 Task: Set the forecast range of multiple forecasts
Action: Mouse moved to (104, 148)
Screenshot: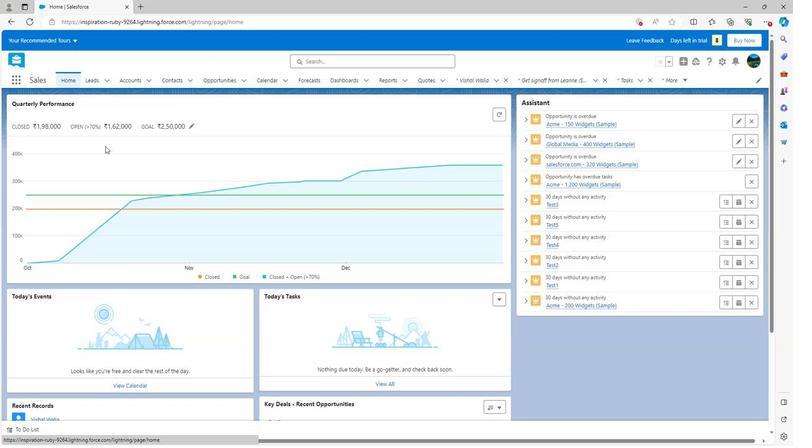 
Action: Mouse scrolled (104, 147) with delta (0, 0)
Screenshot: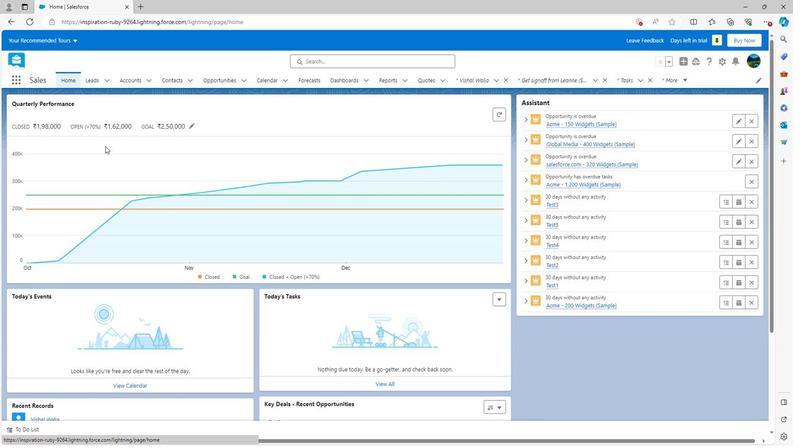 
Action: Mouse scrolled (104, 147) with delta (0, 0)
Screenshot: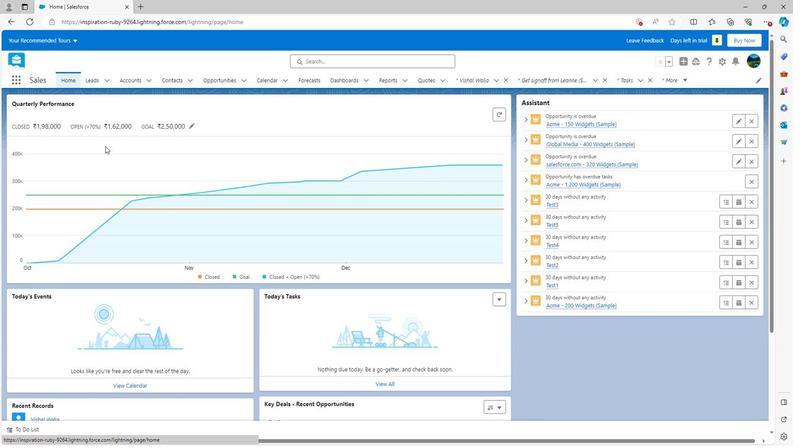 
Action: Mouse scrolled (104, 147) with delta (0, 0)
Screenshot: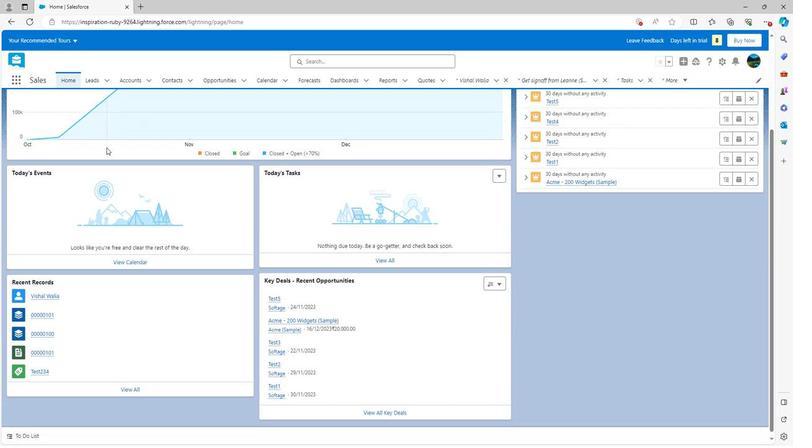 
Action: Mouse scrolled (104, 147) with delta (0, 0)
Screenshot: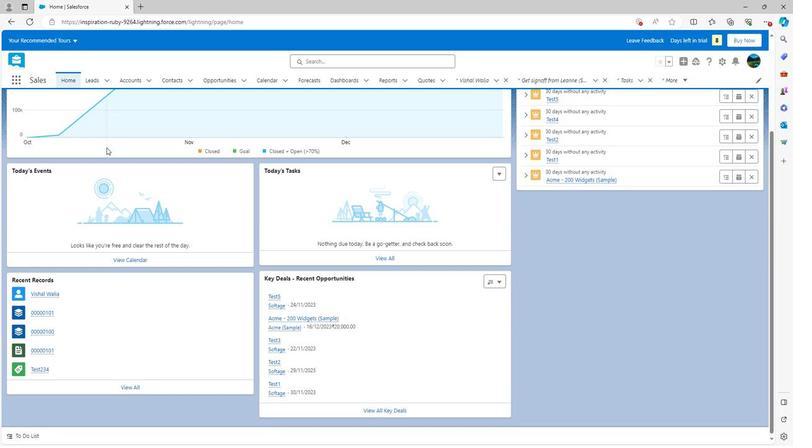 
Action: Mouse moved to (104, 148)
Screenshot: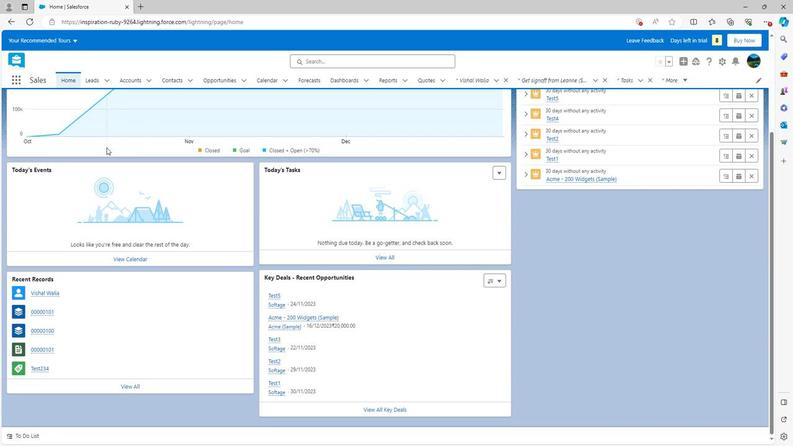 
Action: Mouse scrolled (104, 148) with delta (0, 0)
Screenshot: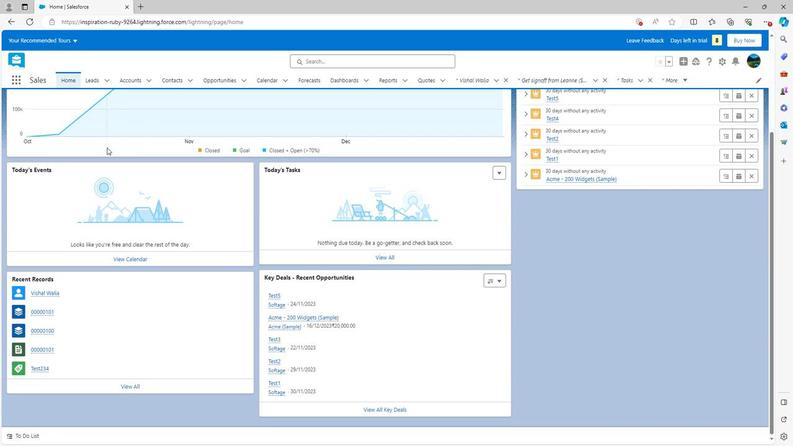 
Action: Mouse scrolled (104, 148) with delta (0, 0)
Screenshot: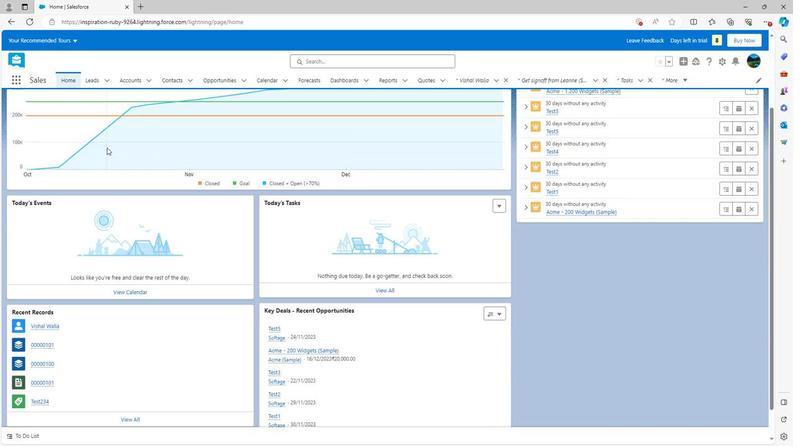 
Action: Mouse scrolled (104, 148) with delta (0, 0)
Screenshot: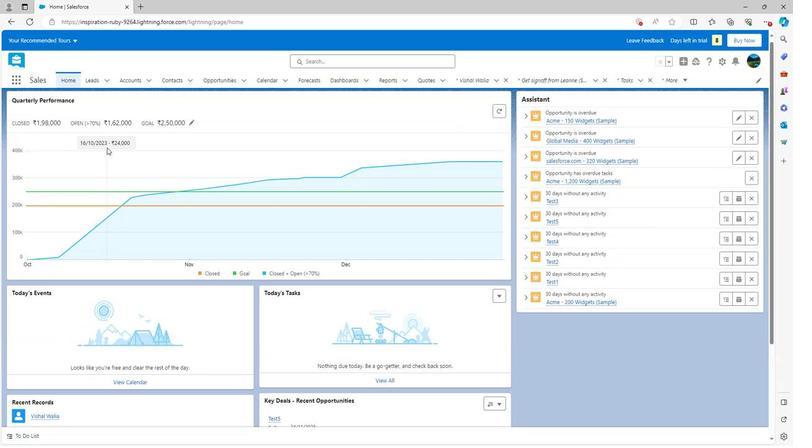 
Action: Mouse scrolled (104, 148) with delta (0, 0)
Screenshot: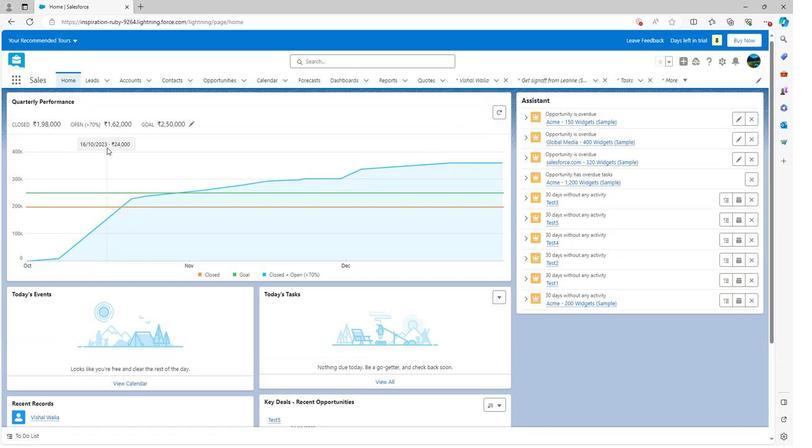 
Action: Mouse scrolled (104, 148) with delta (0, 0)
Screenshot: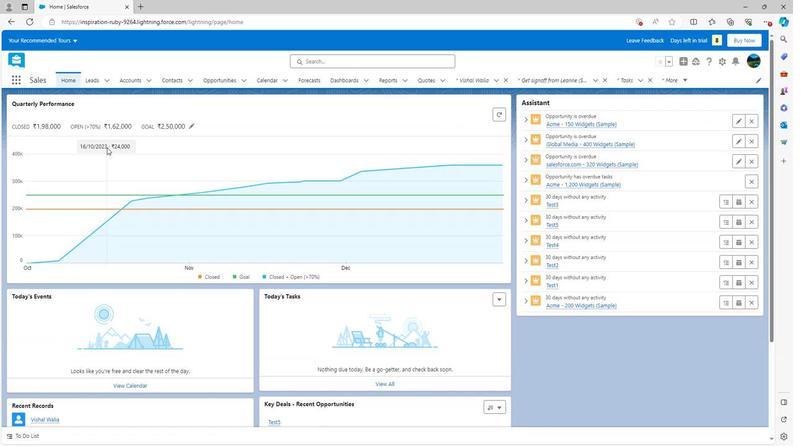 
Action: Mouse moved to (313, 79)
Screenshot: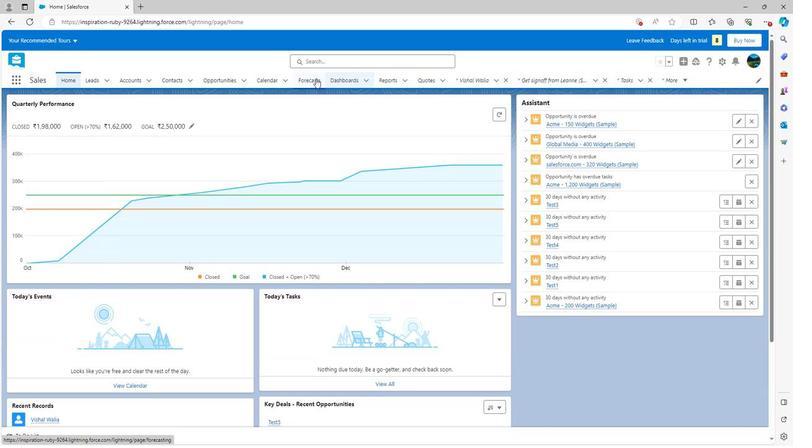 
Action: Mouse pressed left at (313, 79)
Screenshot: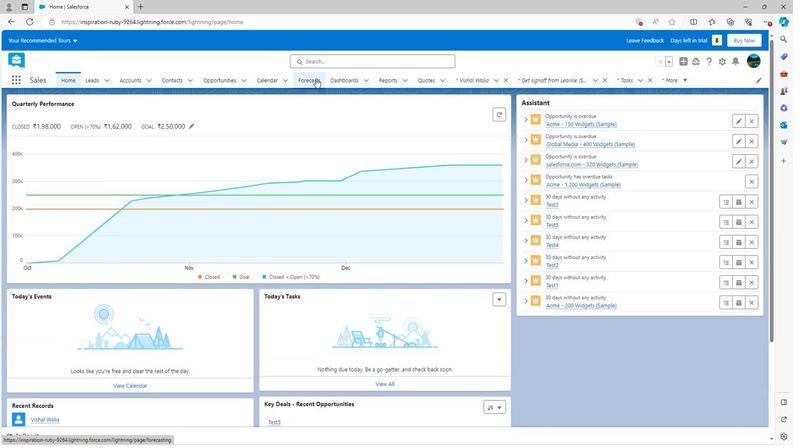 
Action: Mouse moved to (691, 105)
Screenshot: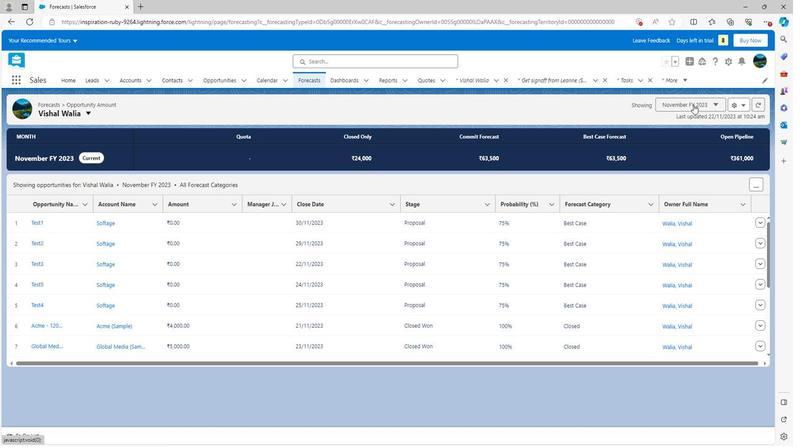 
Action: Mouse pressed left at (691, 105)
Screenshot: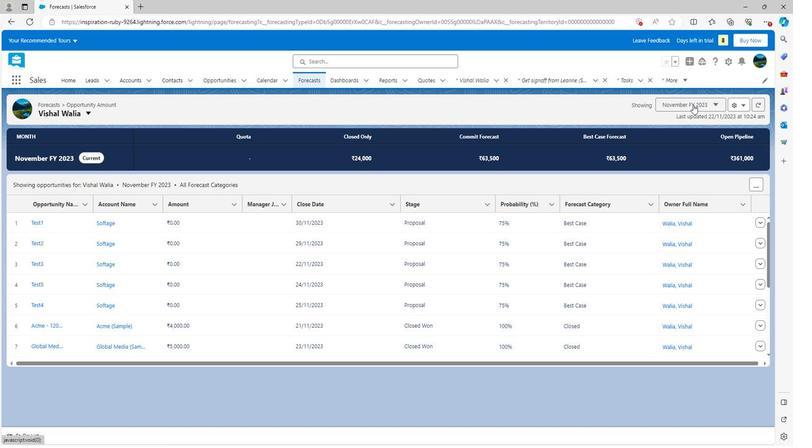 
Action: Mouse moved to (326, 256)
Screenshot: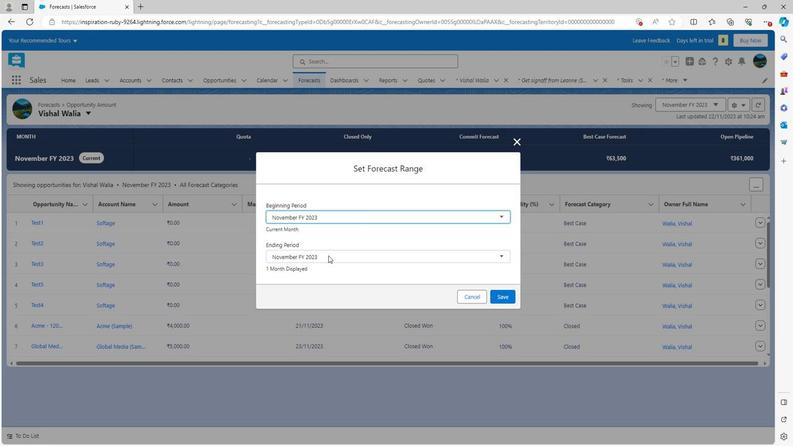 
Action: Mouse scrolled (326, 255) with delta (0, 0)
Screenshot: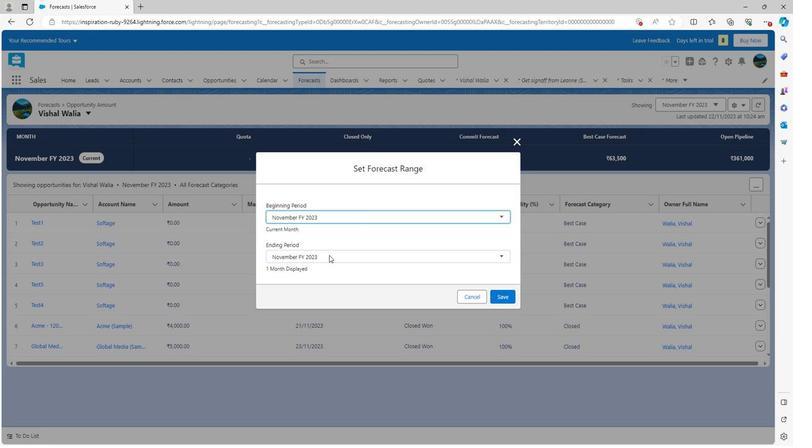 
Action: Mouse scrolled (326, 255) with delta (0, 0)
Screenshot: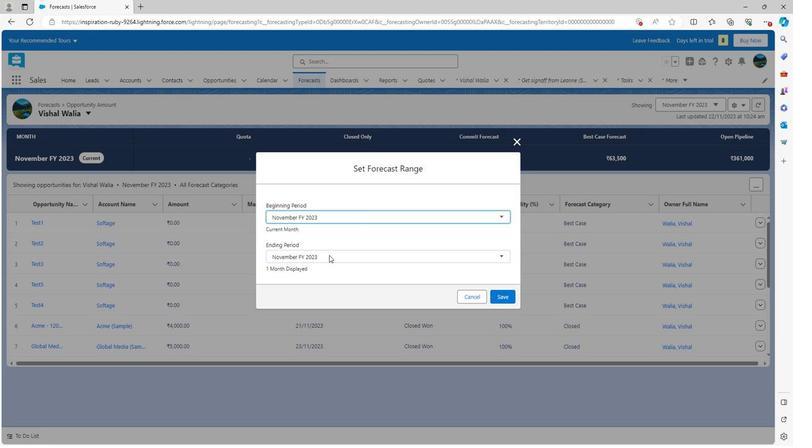 
Action: Mouse moved to (498, 297)
Screenshot: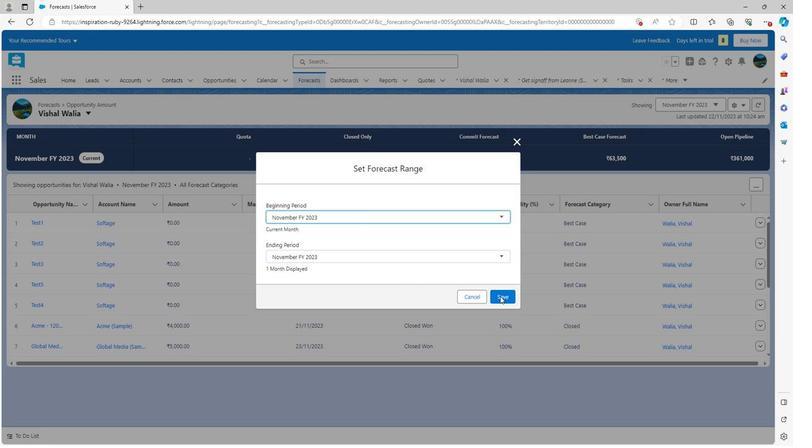 
Action: Mouse pressed left at (498, 297)
Screenshot: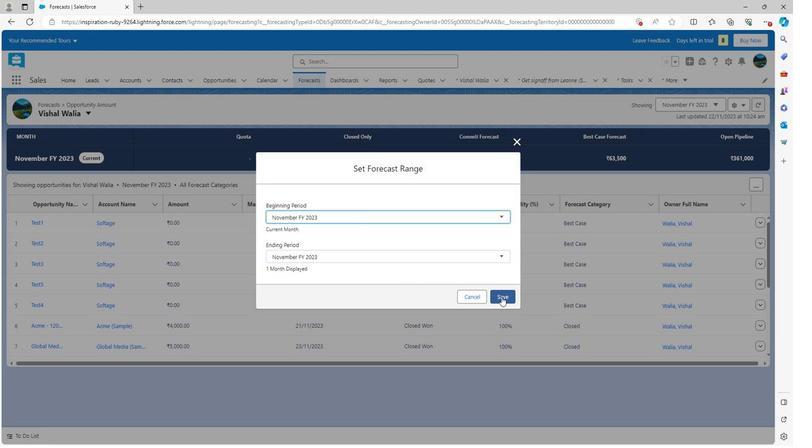 
Action: Mouse moved to (500, 273)
Screenshot: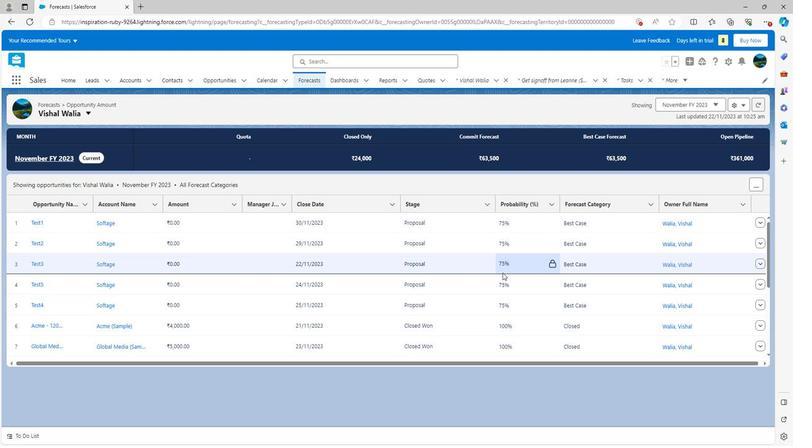 
Action: Mouse scrolled (500, 272) with delta (0, 0)
Screenshot: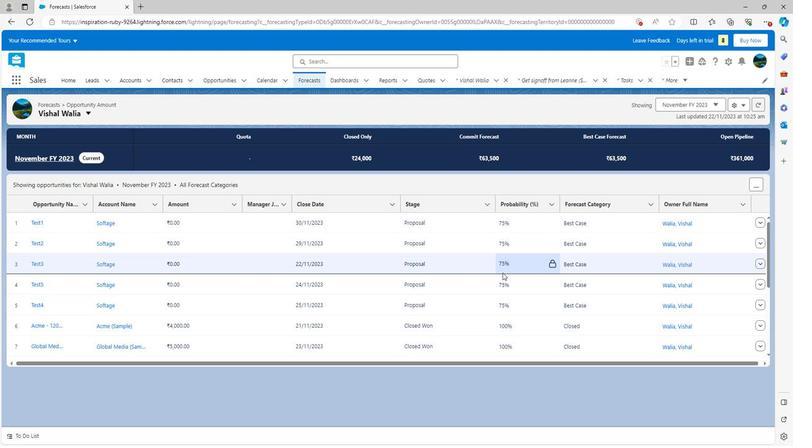 
Action: Mouse scrolled (500, 272) with delta (0, 0)
Screenshot: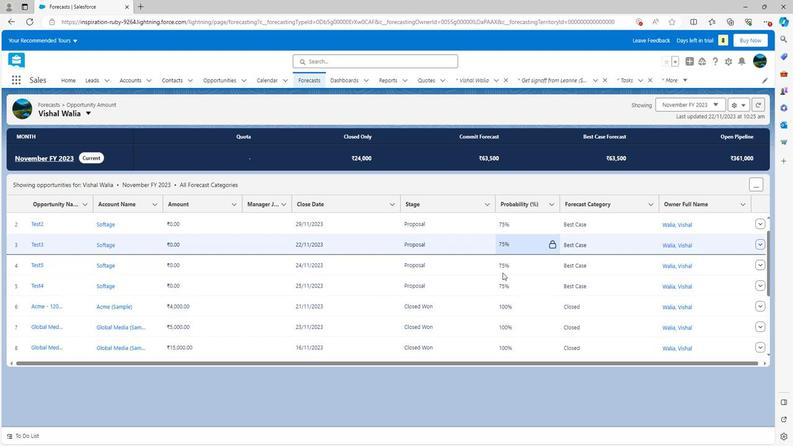 
Action: Mouse scrolled (500, 272) with delta (0, 0)
Screenshot: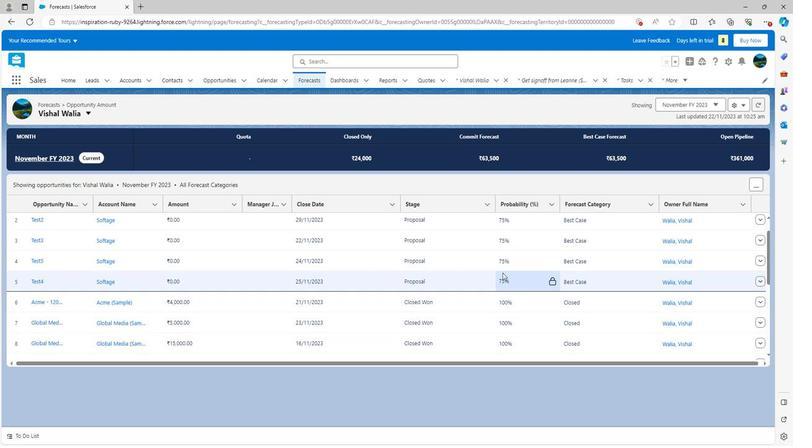 
Action: Mouse moved to (500, 273)
Screenshot: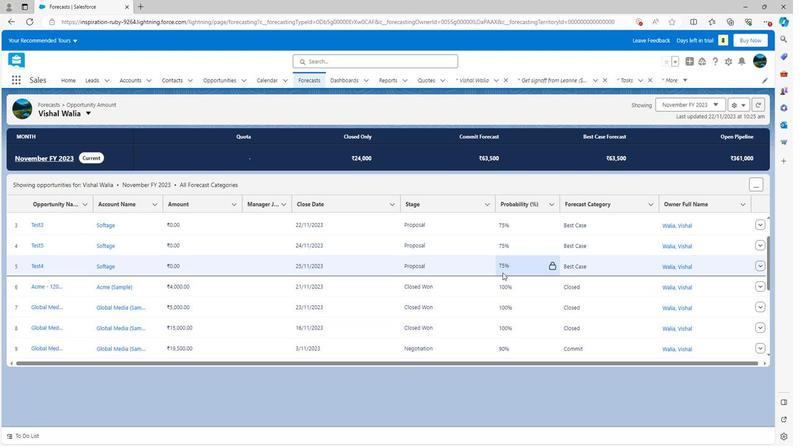 
Action: Mouse scrolled (500, 273) with delta (0, 0)
Screenshot: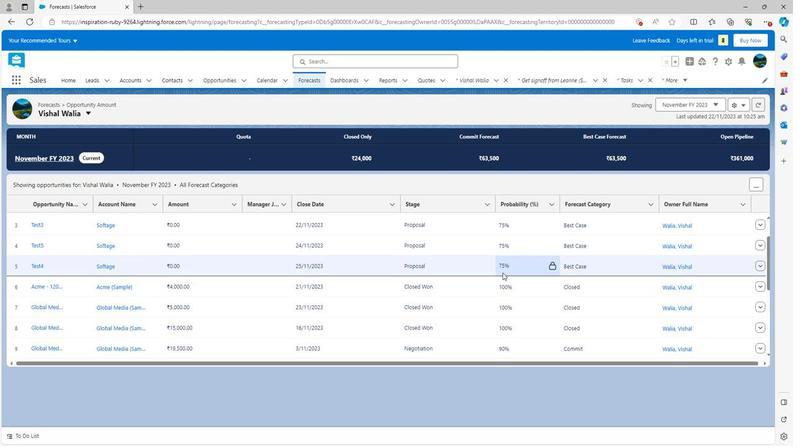 
Action: Mouse scrolled (500, 273) with delta (0, 0)
Screenshot: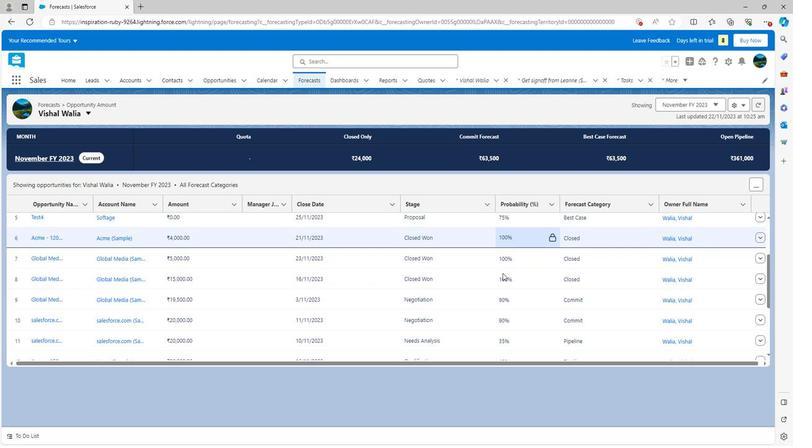 
Action: Mouse moved to (500, 273)
Screenshot: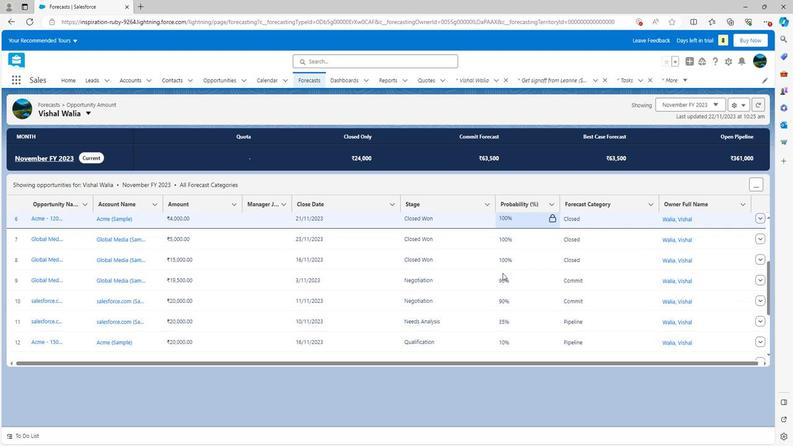 
Action: Mouse scrolled (500, 273) with delta (0, 0)
Screenshot: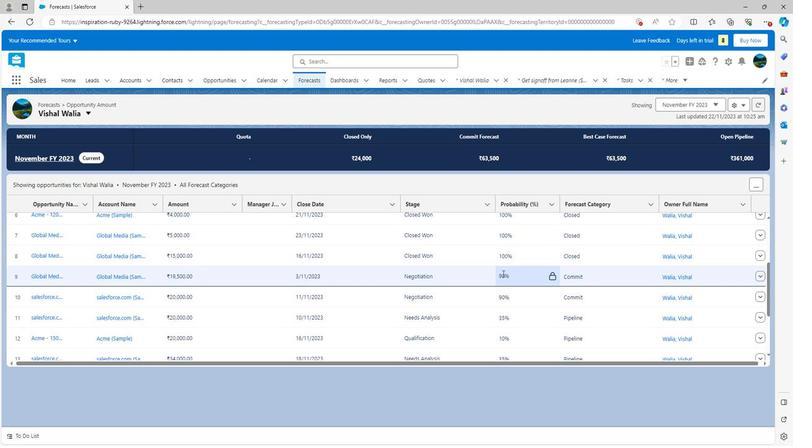 
Action: Mouse scrolled (500, 273) with delta (0, 0)
Screenshot: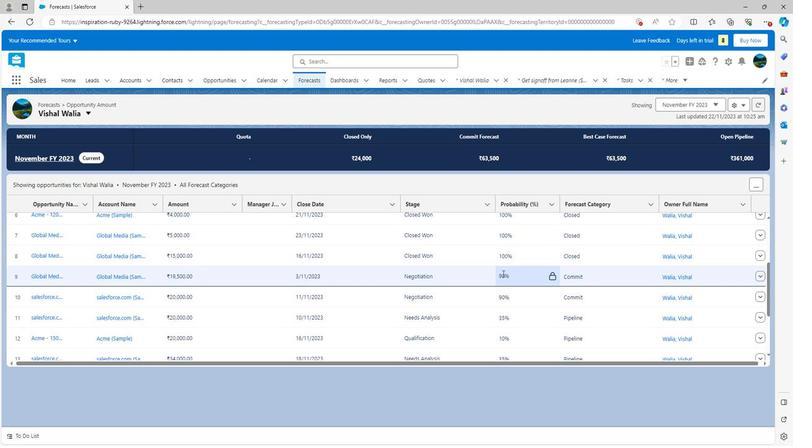 
Action: Mouse moved to (500, 274)
Screenshot: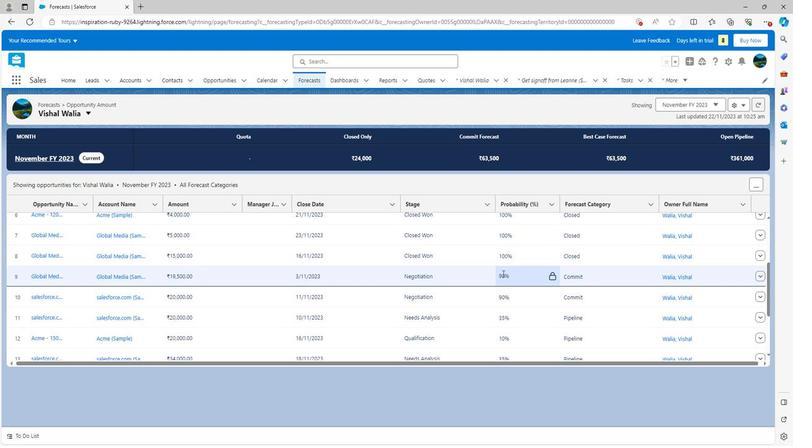 
Action: Mouse scrolled (500, 273) with delta (0, 0)
Screenshot: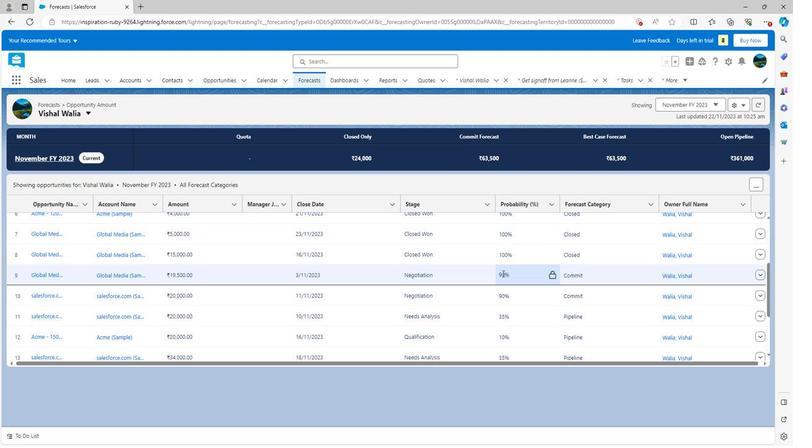
Action: Mouse scrolled (500, 273) with delta (0, 0)
Screenshot: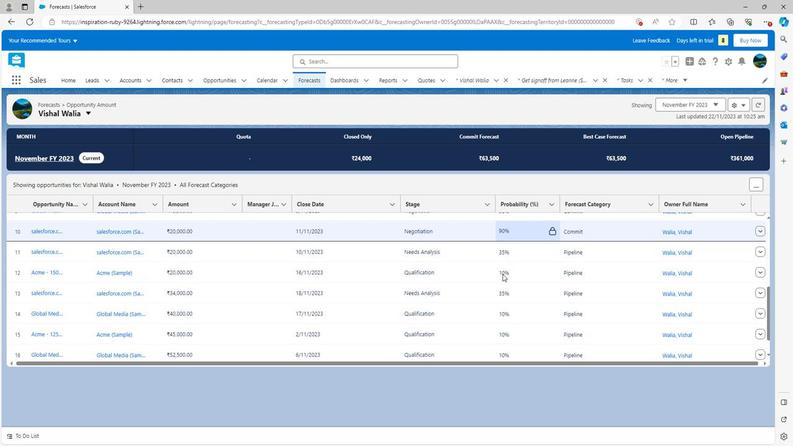 
Action: Mouse moved to (500, 274)
Screenshot: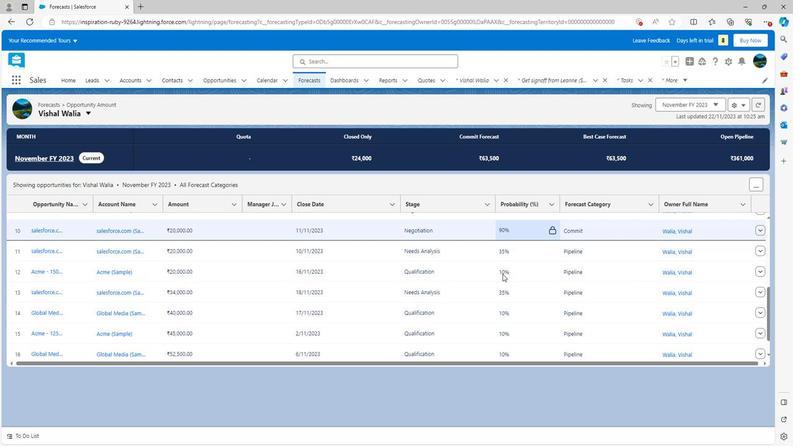 
Action: Mouse scrolled (500, 273) with delta (0, 0)
Screenshot: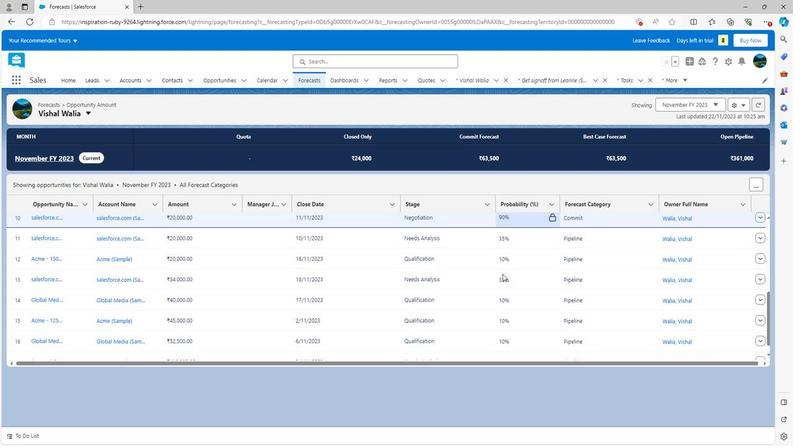 
Action: Mouse scrolled (500, 273) with delta (0, 0)
Screenshot: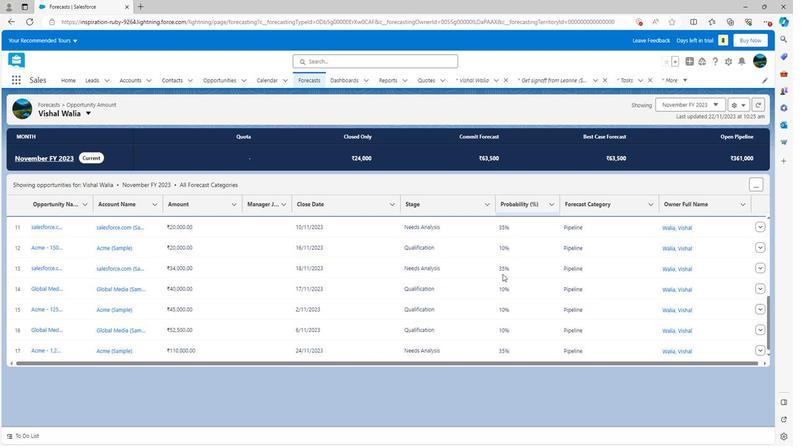 
Action: Mouse moved to (500, 275)
Screenshot: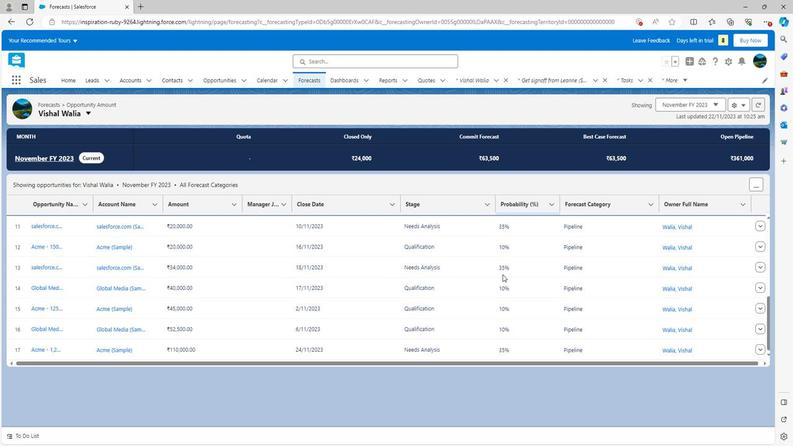
Action: Mouse scrolled (500, 274) with delta (0, 0)
Screenshot: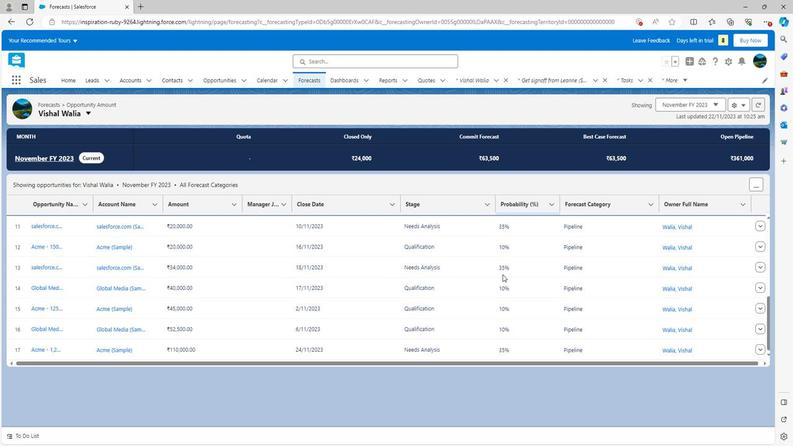 
Action: Mouse moved to (500, 275)
Screenshot: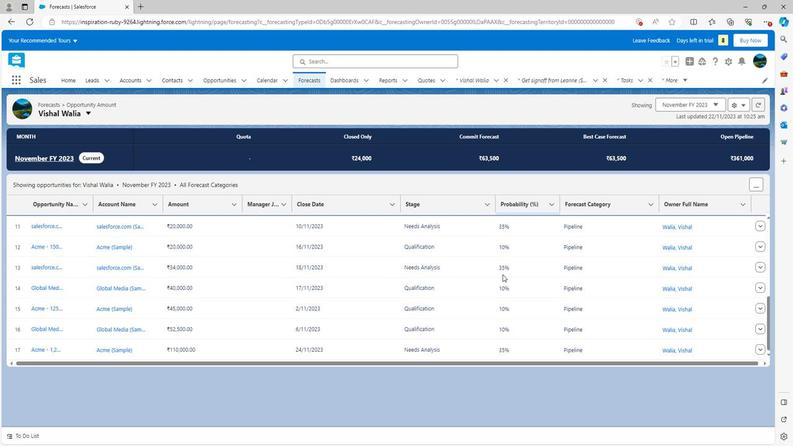 
Action: Mouse scrolled (500, 275) with delta (0, 0)
Screenshot: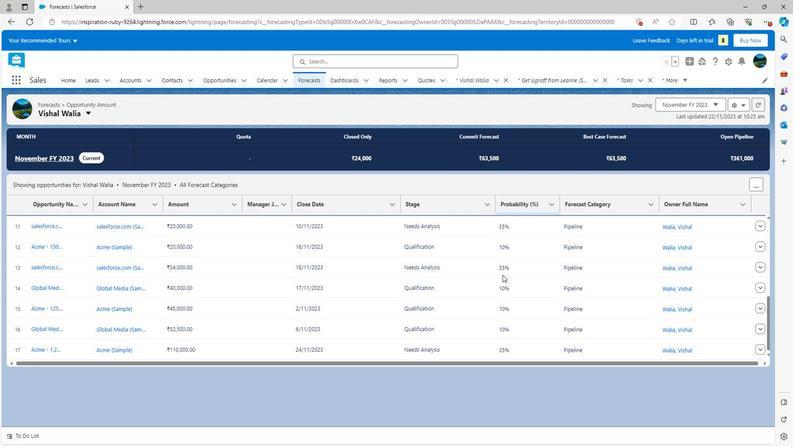 
Action: Mouse moved to (500, 275)
Screenshot: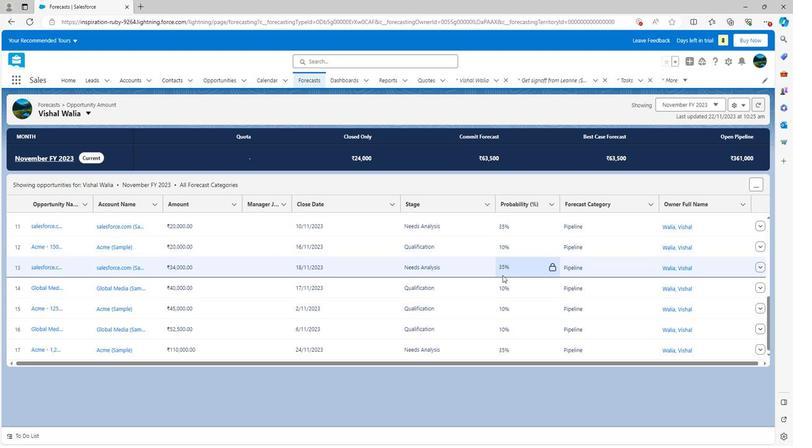 
Action: Mouse scrolled (500, 275) with delta (0, 0)
Screenshot: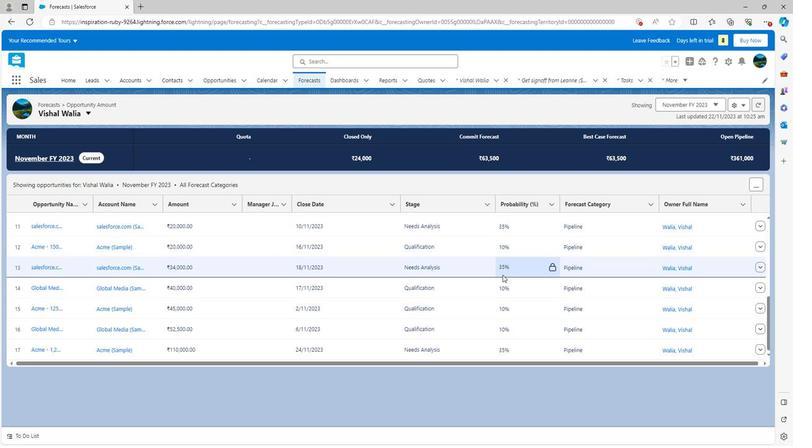 
Action: Mouse scrolled (500, 275) with delta (0, 0)
Screenshot: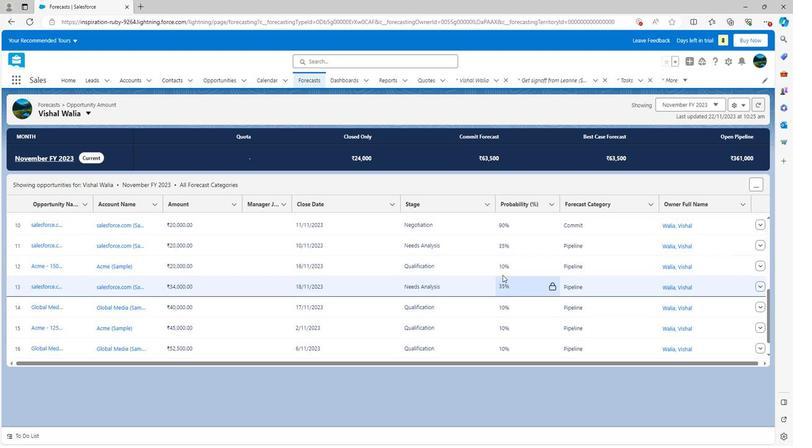 
Action: Mouse scrolled (500, 275) with delta (0, 0)
Screenshot: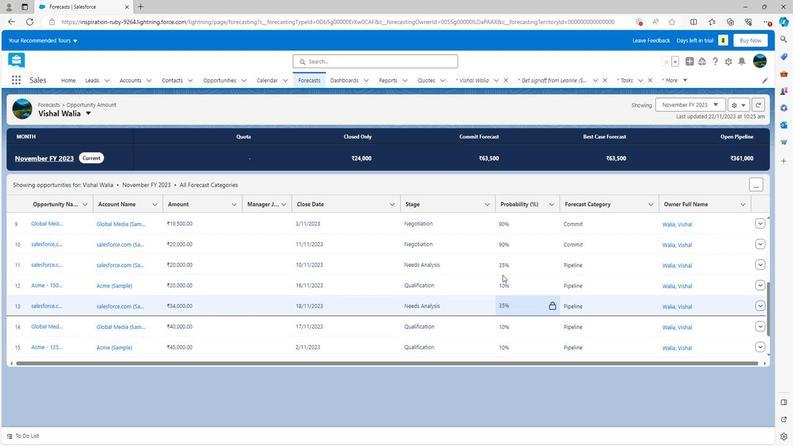 
Action: Mouse scrolled (500, 275) with delta (0, 0)
Screenshot: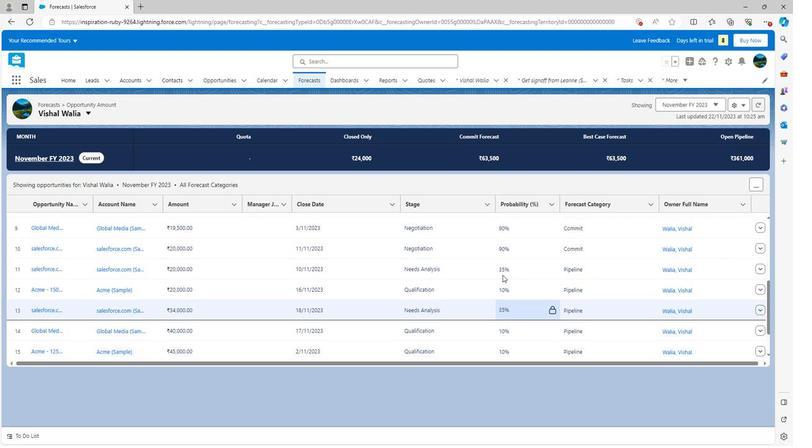 
Action: Mouse moved to (500, 275)
Screenshot: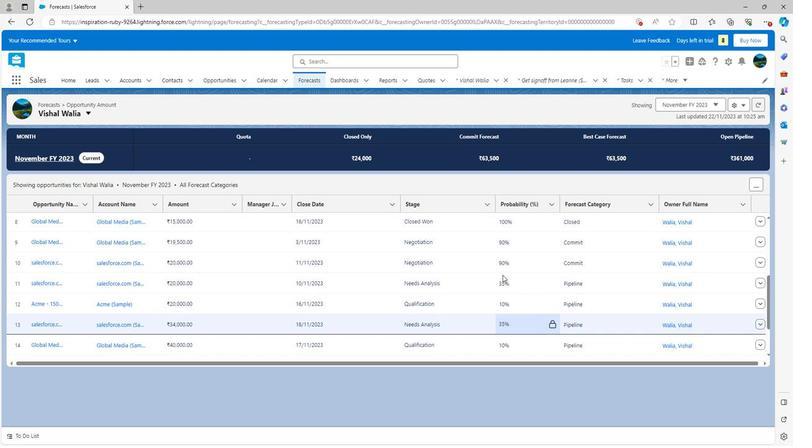 
Action: Mouse scrolled (500, 275) with delta (0, 0)
Screenshot: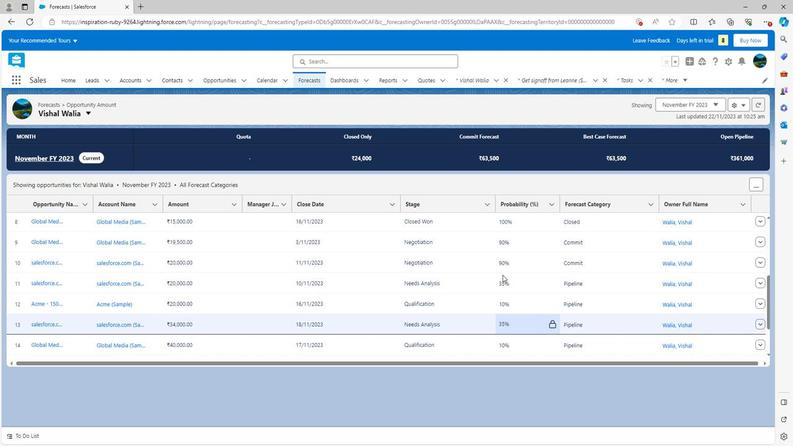 
Action: Mouse moved to (501, 273)
Screenshot: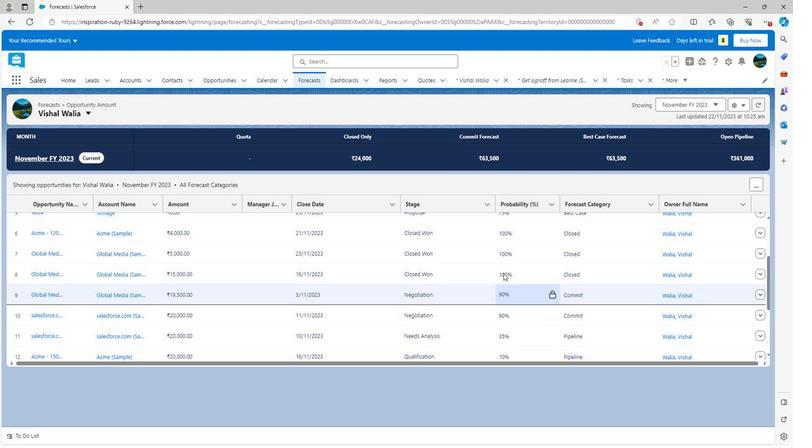 
Action: Mouse scrolled (501, 273) with delta (0, 0)
Screenshot: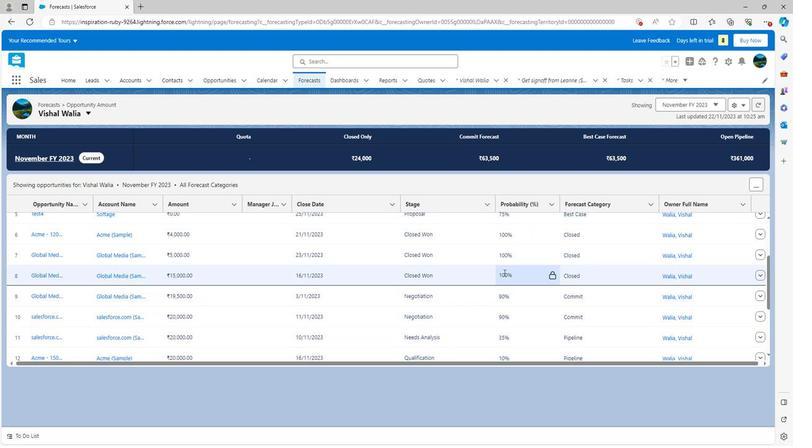 
Action: Mouse scrolled (501, 273) with delta (0, 0)
Screenshot: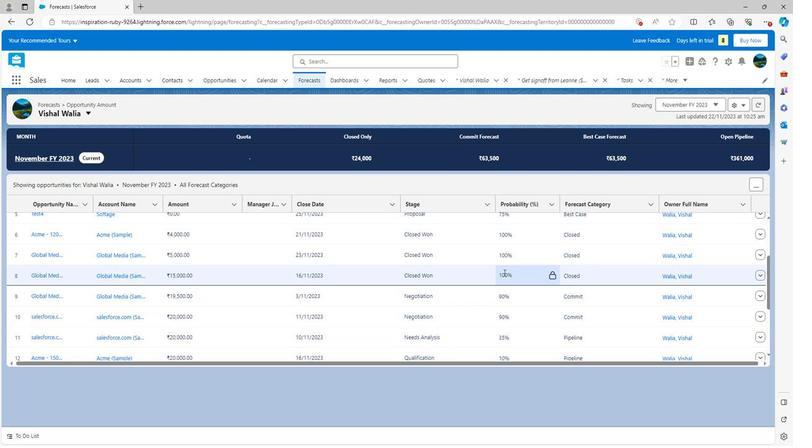 
Action: Mouse scrolled (501, 273) with delta (0, 0)
Screenshot: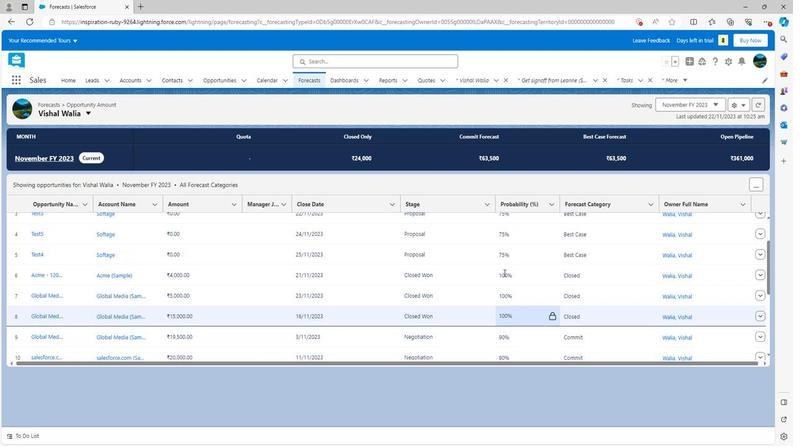 
Action: Mouse scrolled (501, 273) with delta (0, 0)
Screenshot: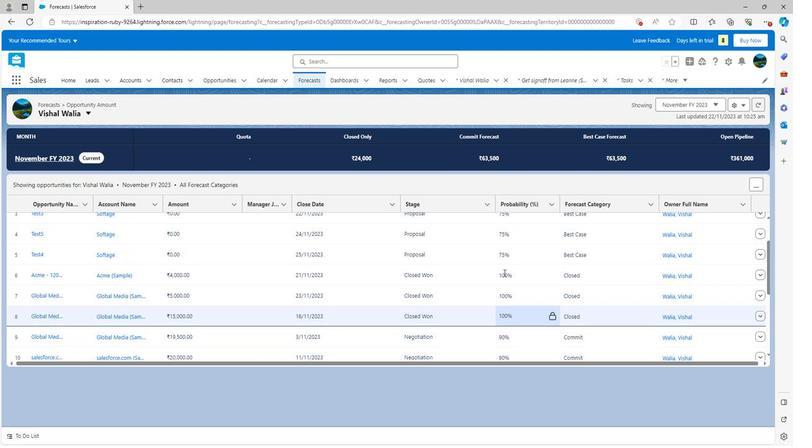 
Action: Mouse scrolled (501, 273) with delta (0, 0)
Screenshot: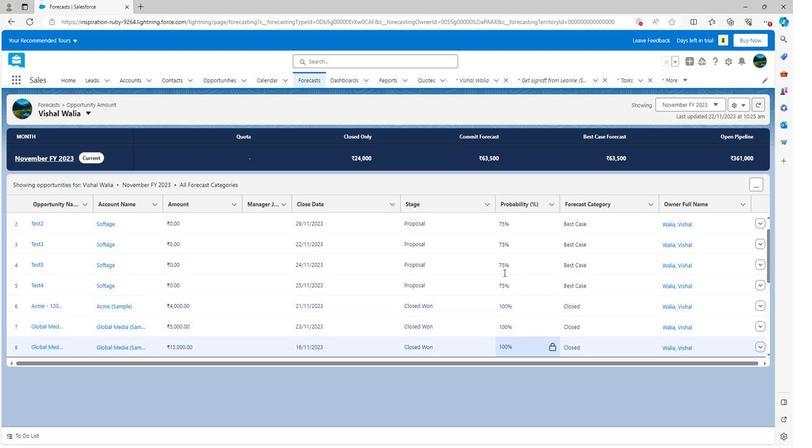
Action: Mouse moved to (501, 272)
Screenshot: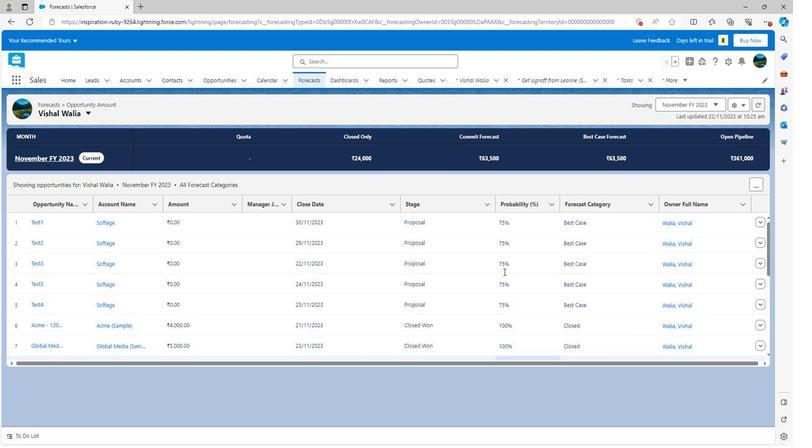 
Action: Mouse scrolled (501, 272) with delta (0, 0)
Screenshot: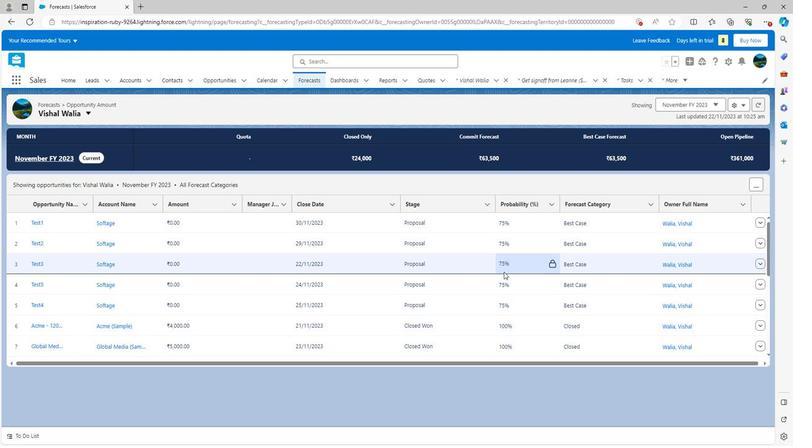 
Action: Mouse scrolled (501, 272) with delta (0, 0)
Screenshot: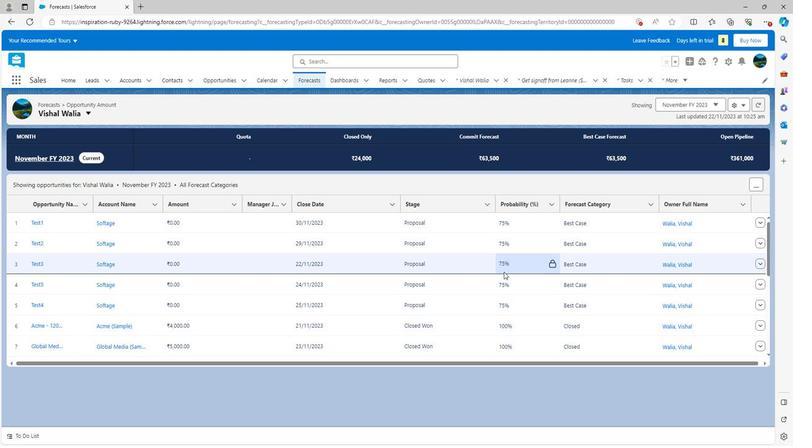 
Action: Mouse scrolled (501, 272) with delta (0, 0)
Screenshot: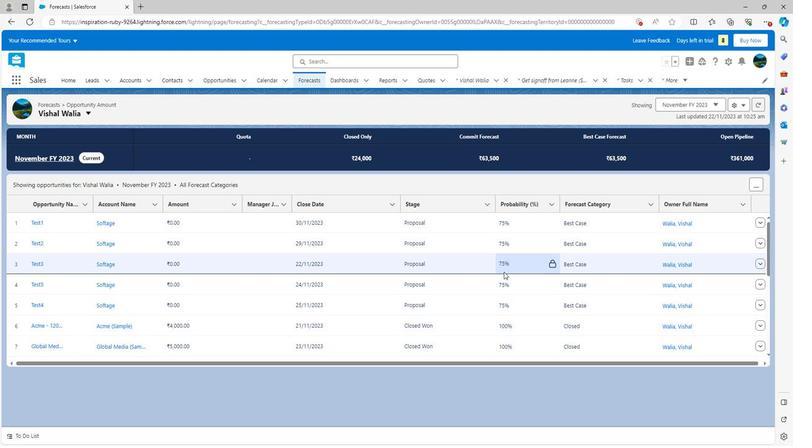 
Action: Mouse moved to (501, 270)
Screenshot: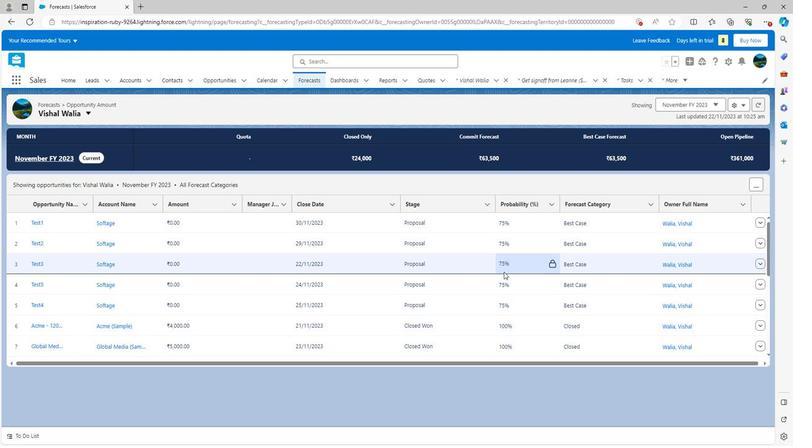
